 Task: Add a condition where "Group Is not Current user's groups" in new tickets in your groups.
Action: Mouse moved to (144, 381)
Screenshot: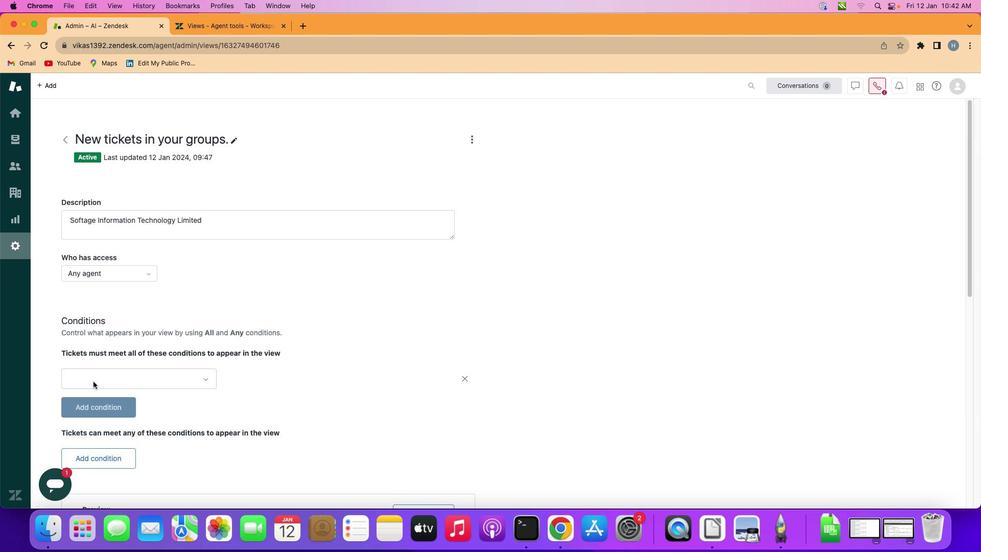 
Action: Mouse pressed left at (144, 381)
Screenshot: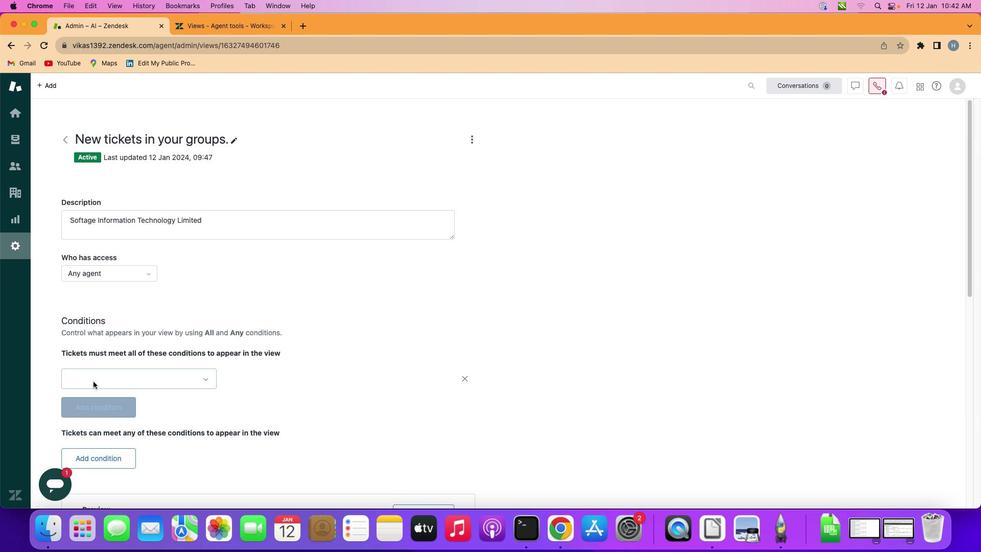 
Action: Mouse moved to (194, 380)
Screenshot: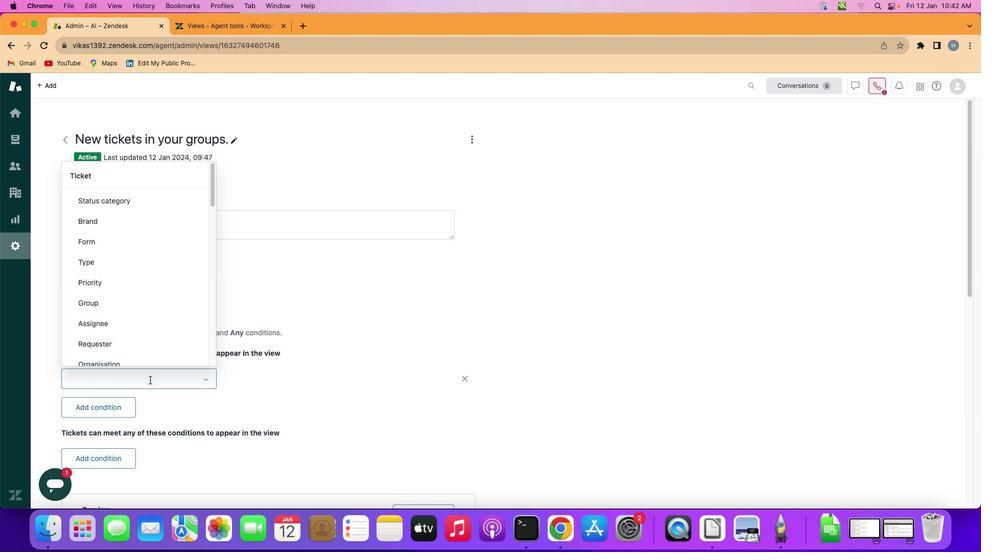 
Action: Mouse pressed left at (194, 380)
Screenshot: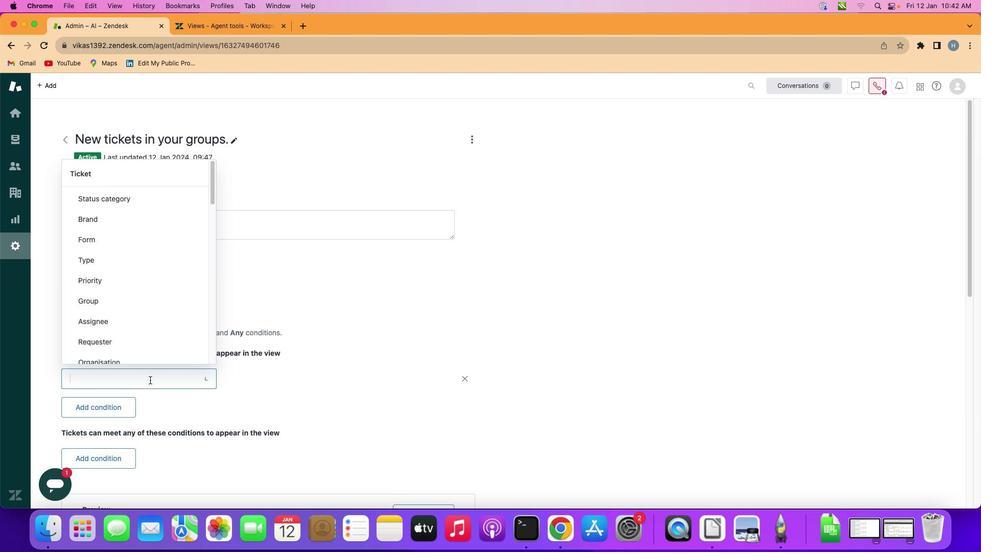 
Action: Mouse moved to (201, 333)
Screenshot: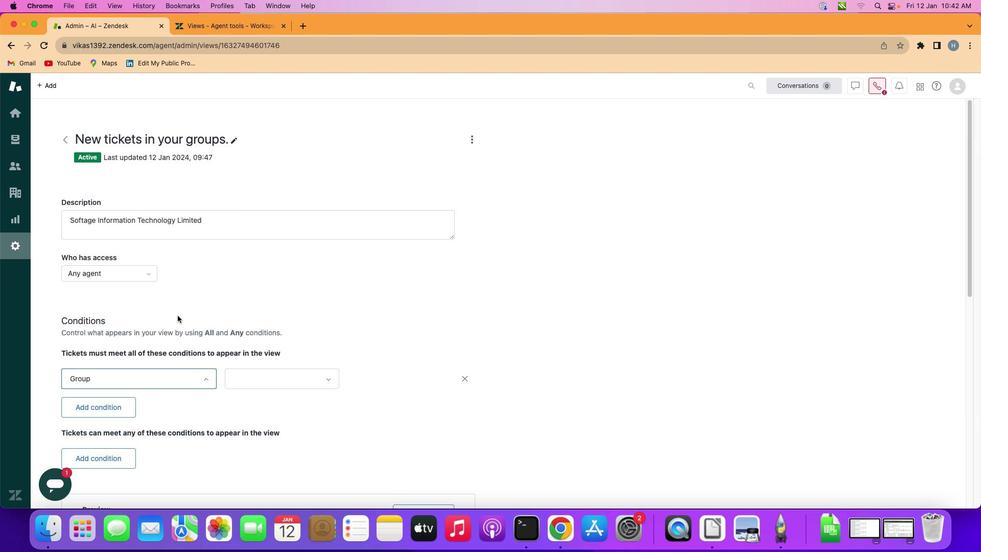 
Action: Mouse pressed left at (201, 333)
Screenshot: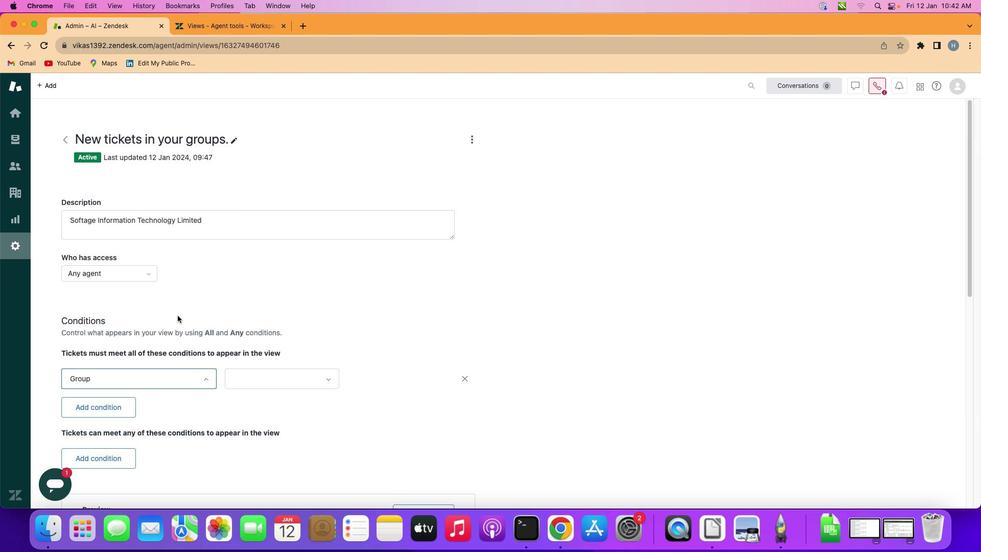 
Action: Mouse moved to (325, 381)
Screenshot: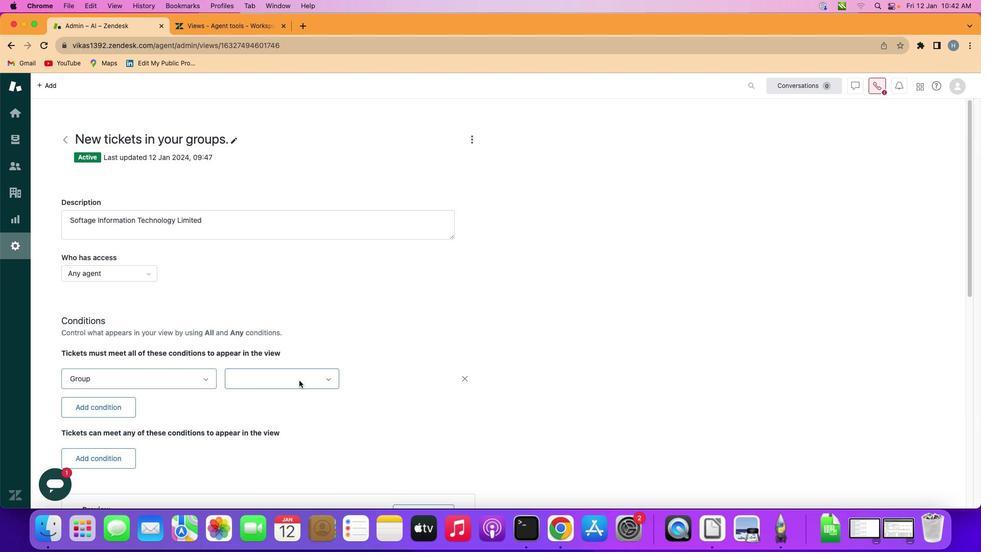 
Action: Mouse pressed left at (325, 381)
Screenshot: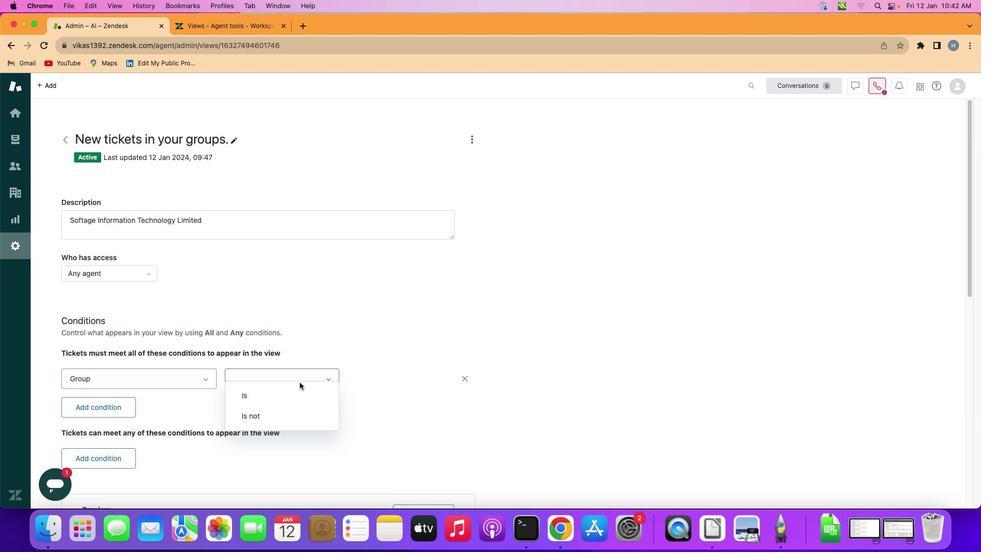 
Action: Mouse moved to (324, 413)
Screenshot: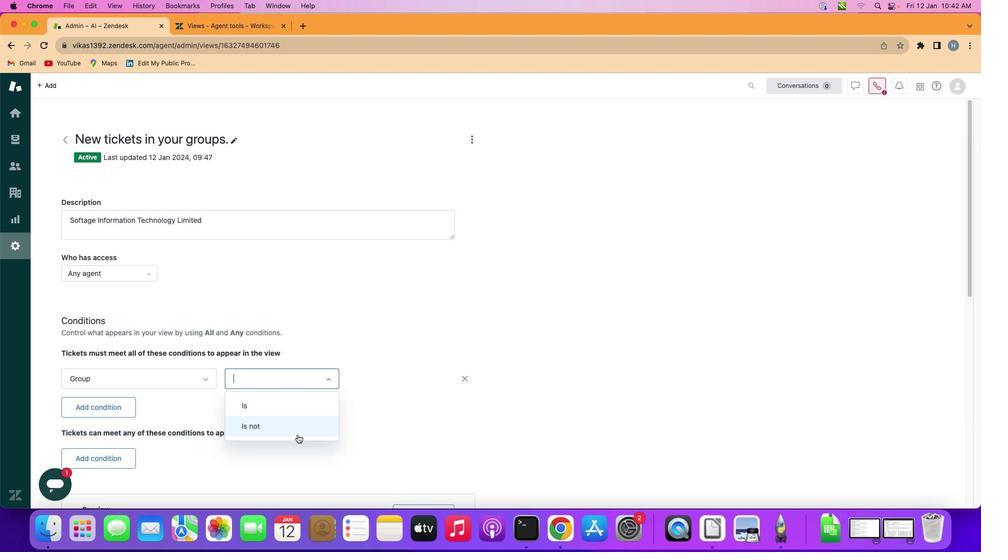 
Action: Mouse pressed left at (324, 413)
Screenshot: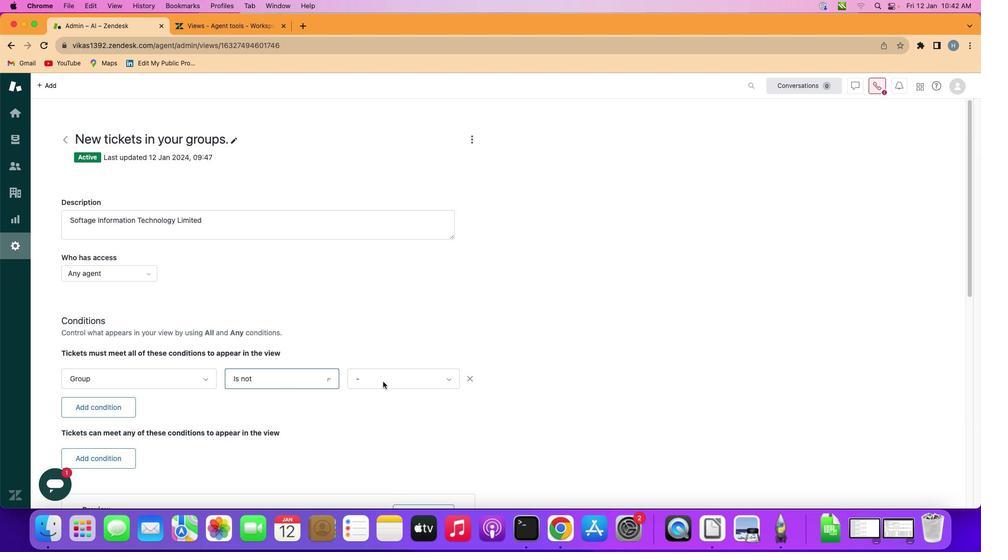 
Action: Mouse moved to (420, 374)
Screenshot: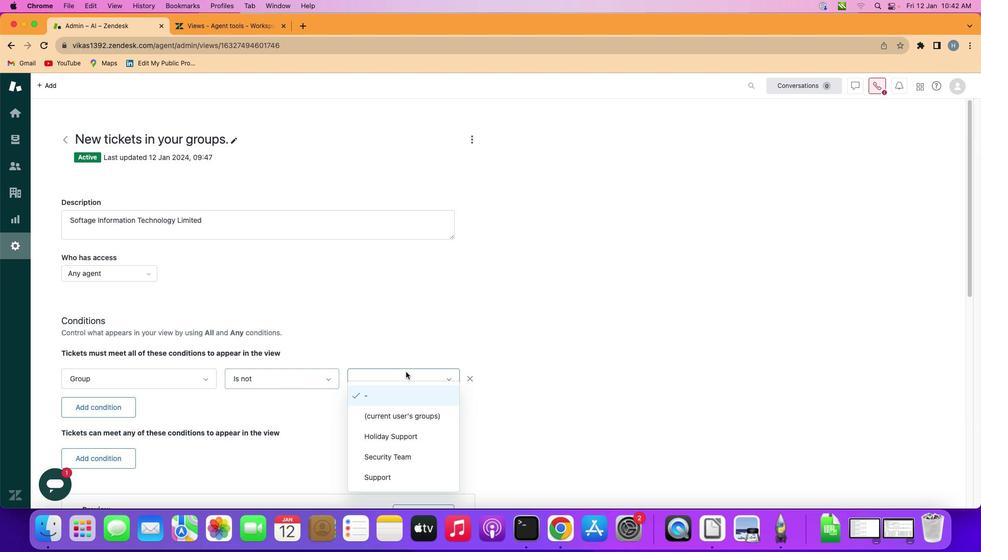 
Action: Mouse pressed left at (420, 374)
Screenshot: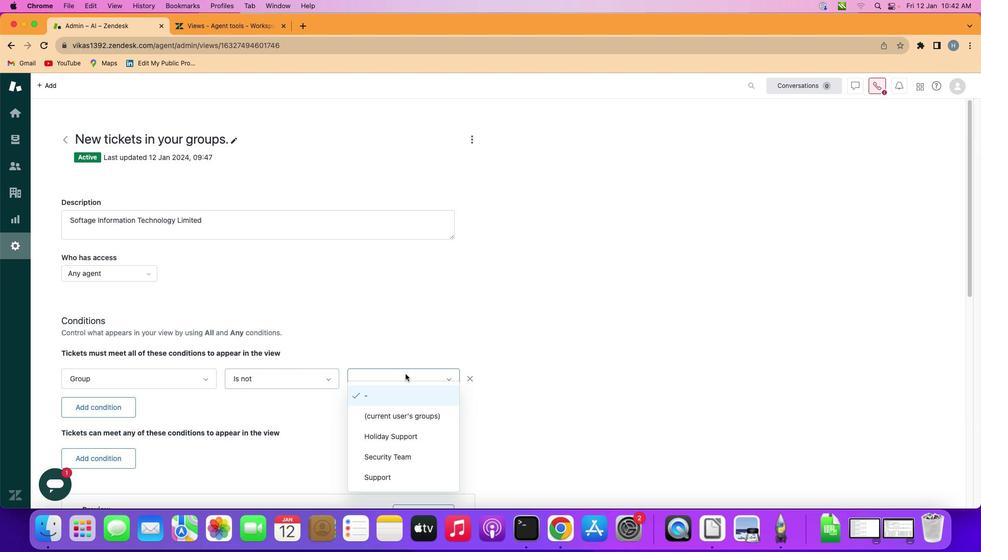 
Action: Mouse moved to (419, 406)
Screenshot: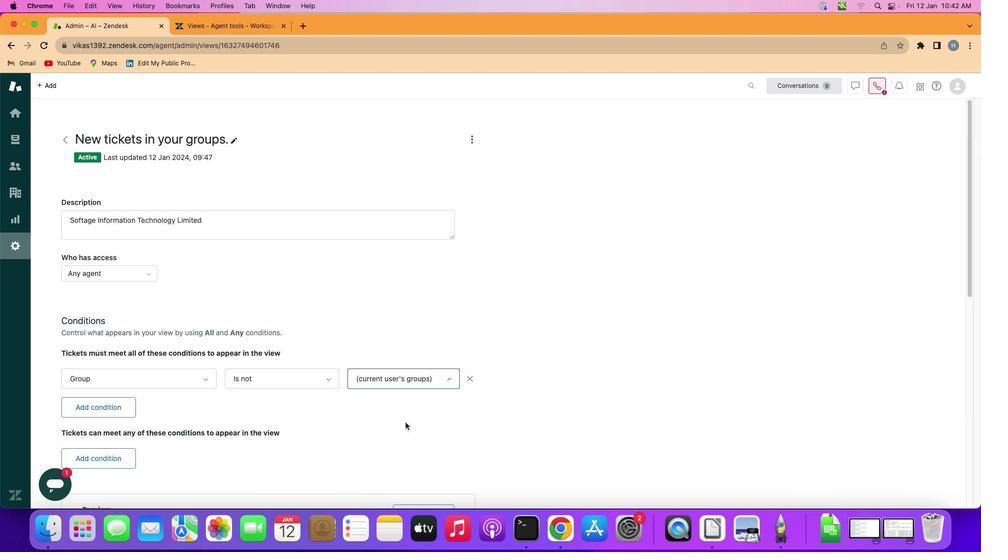 
Action: Mouse pressed left at (419, 406)
Screenshot: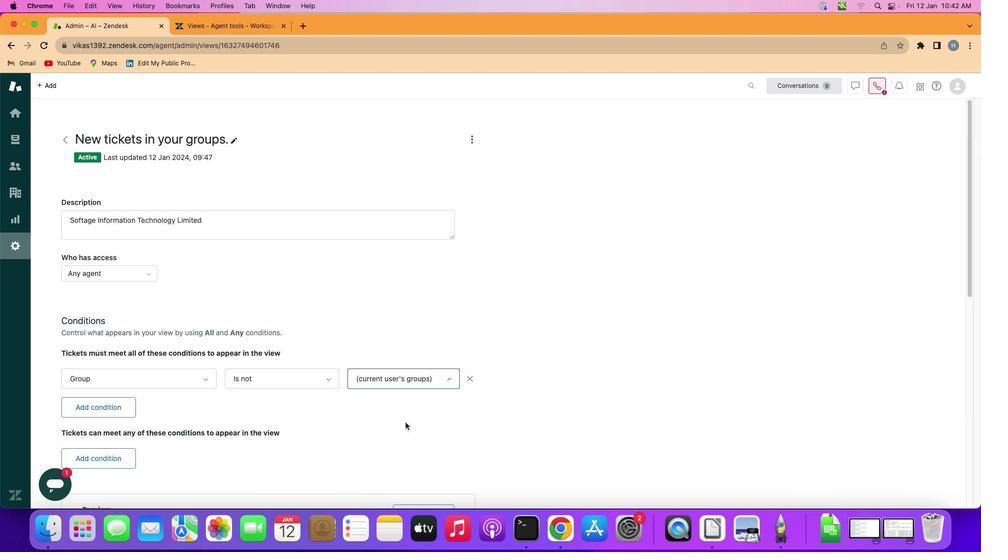 
